 Task: Add Barlean's Fish Oil Softgels to the cart.
Action: Mouse moved to (243, 121)
Screenshot: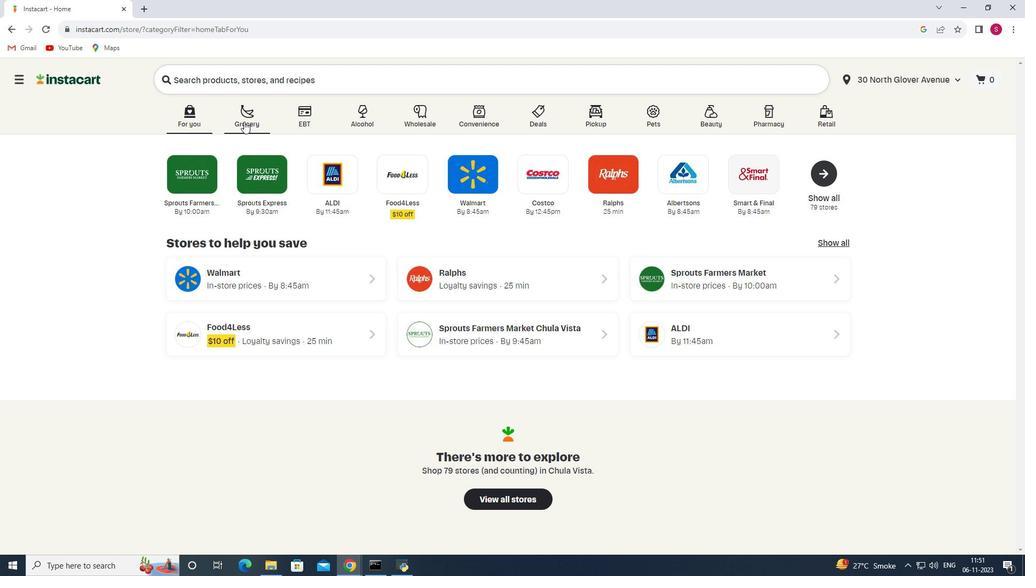 
Action: Mouse pressed left at (243, 121)
Screenshot: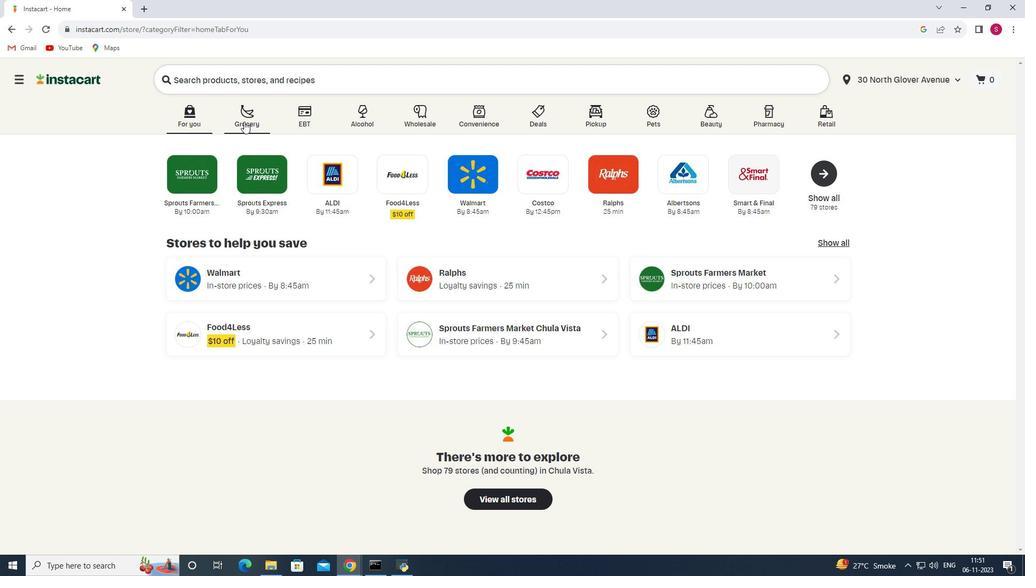 
Action: Mouse moved to (235, 308)
Screenshot: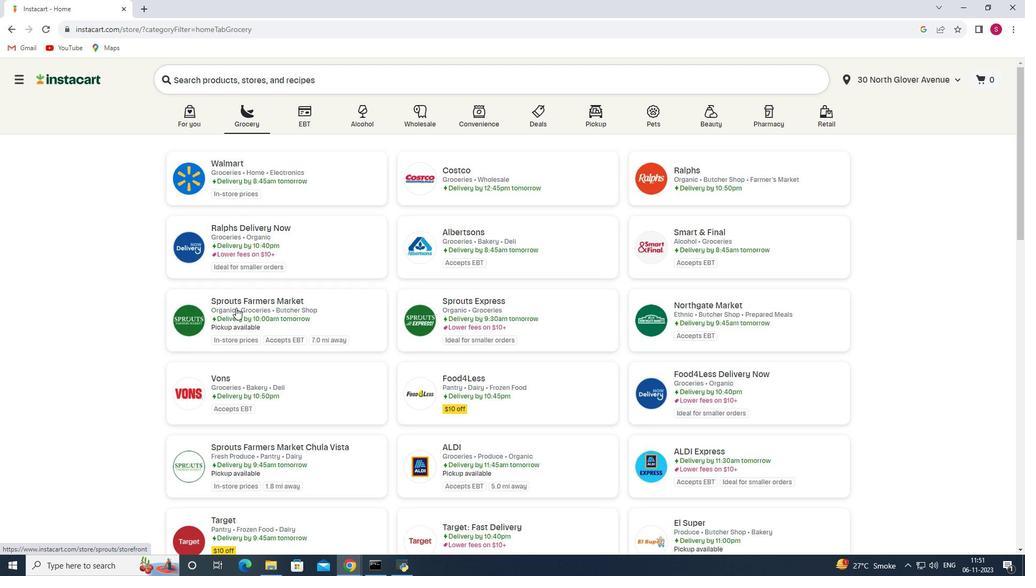 
Action: Mouse pressed left at (235, 308)
Screenshot: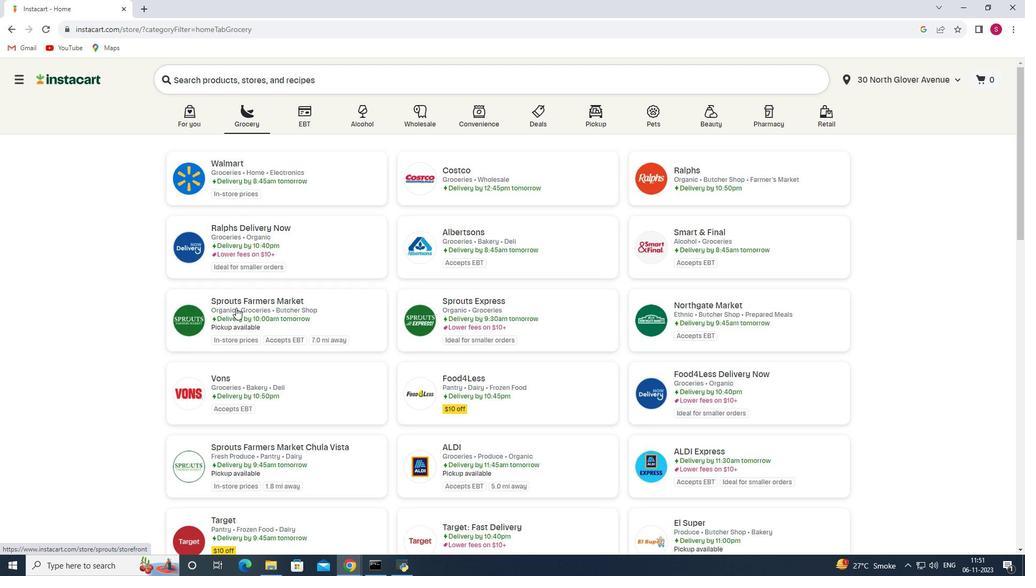 
Action: Mouse moved to (69, 379)
Screenshot: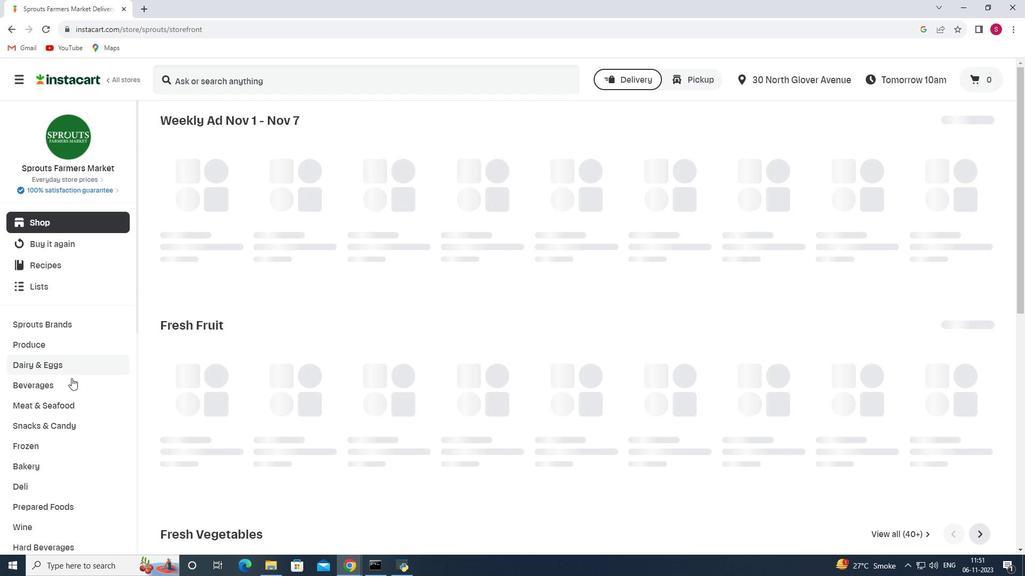 
Action: Mouse scrolled (69, 379) with delta (0, 0)
Screenshot: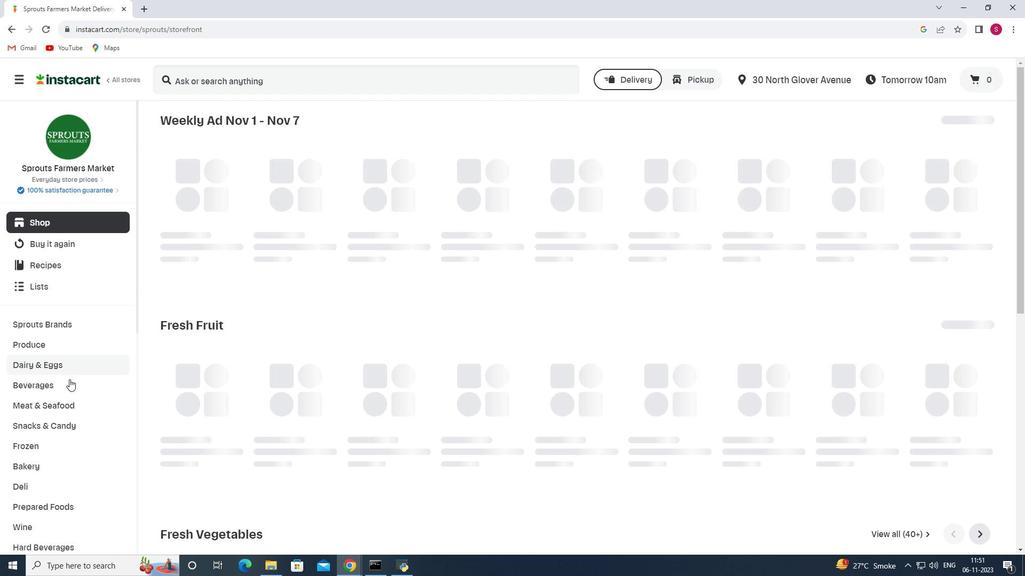 
Action: Mouse scrolled (69, 379) with delta (0, 0)
Screenshot: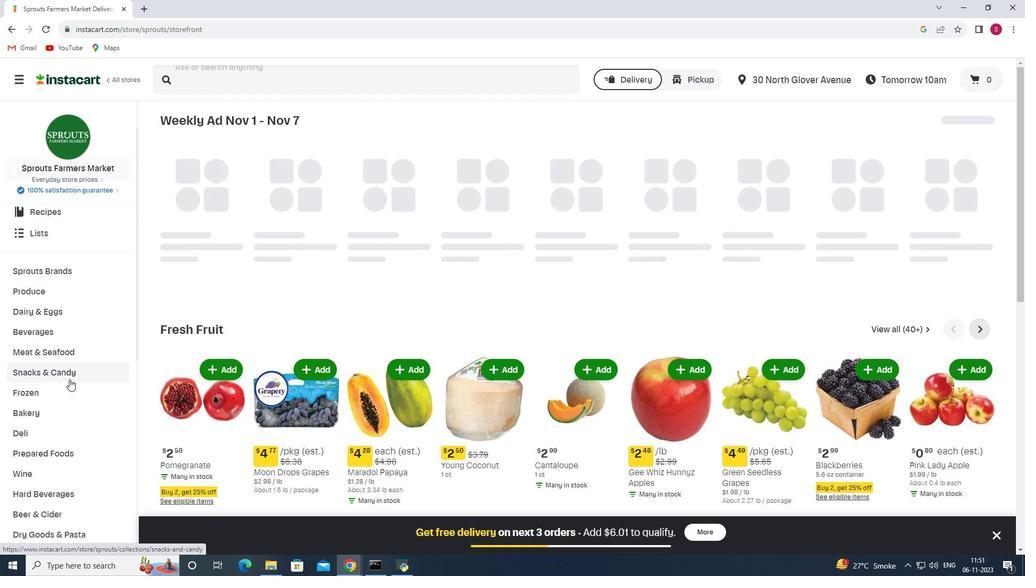 
Action: Mouse scrolled (69, 379) with delta (0, 0)
Screenshot: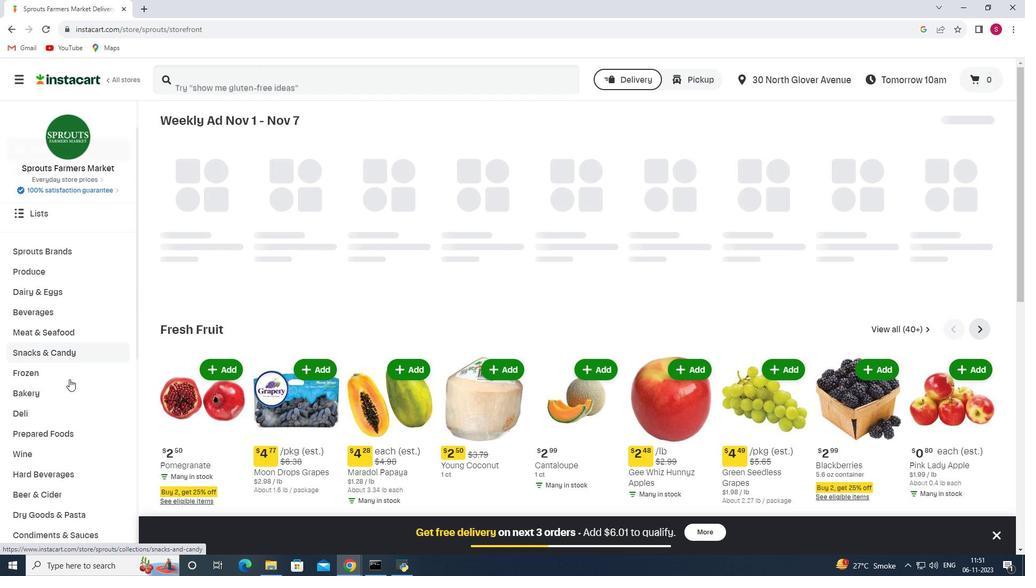 
Action: Mouse scrolled (69, 379) with delta (0, 0)
Screenshot: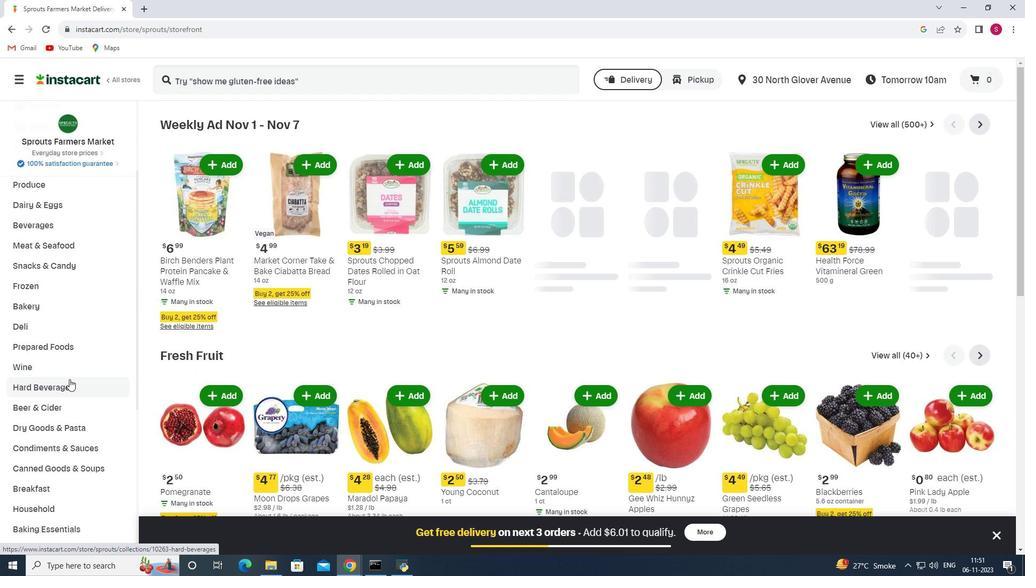 
Action: Mouse scrolled (69, 379) with delta (0, 0)
Screenshot: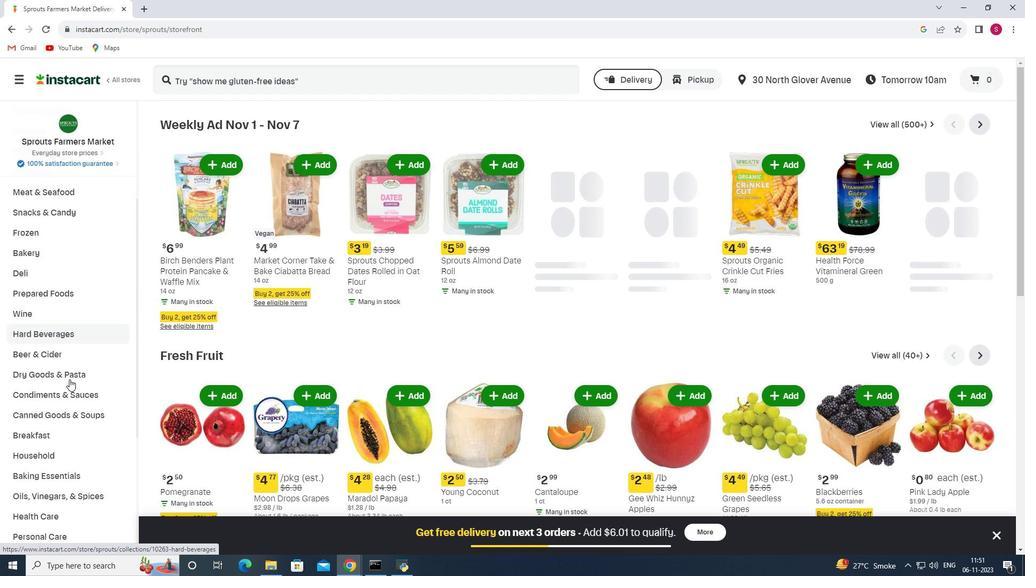 
Action: Mouse scrolled (69, 379) with delta (0, 0)
Screenshot: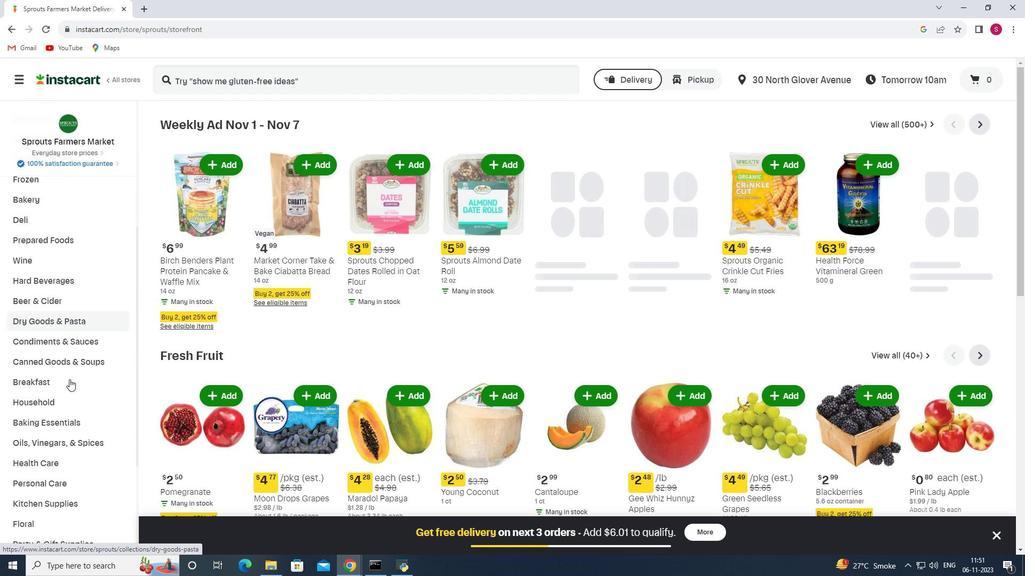 
Action: Mouse moved to (54, 403)
Screenshot: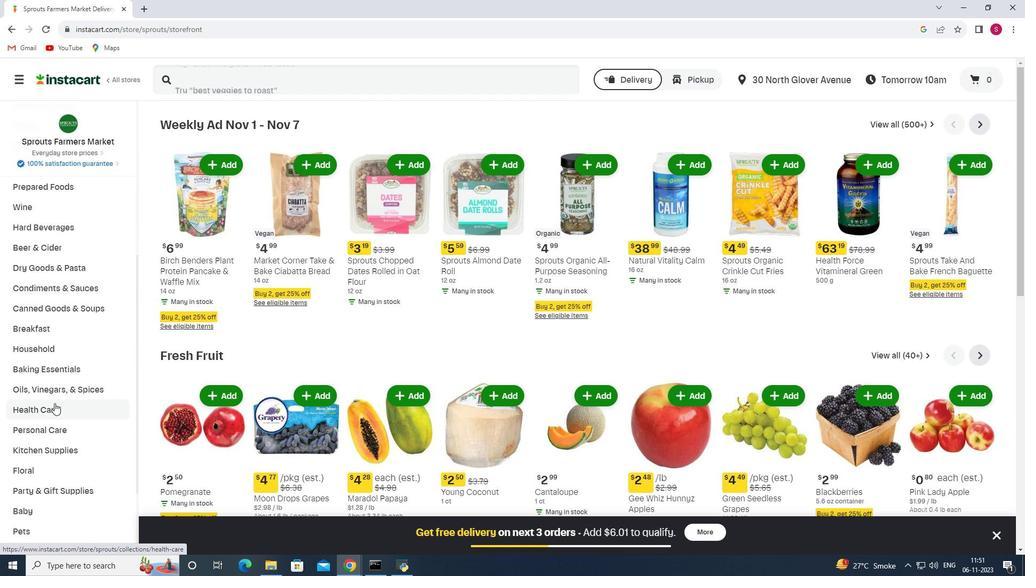 
Action: Mouse pressed left at (54, 403)
Screenshot: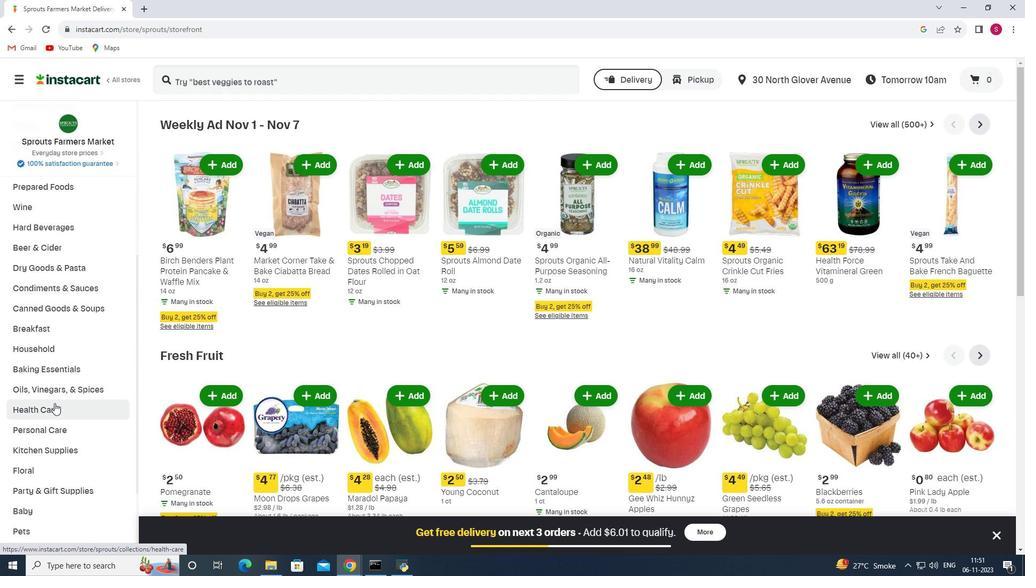 
Action: Mouse moved to (394, 147)
Screenshot: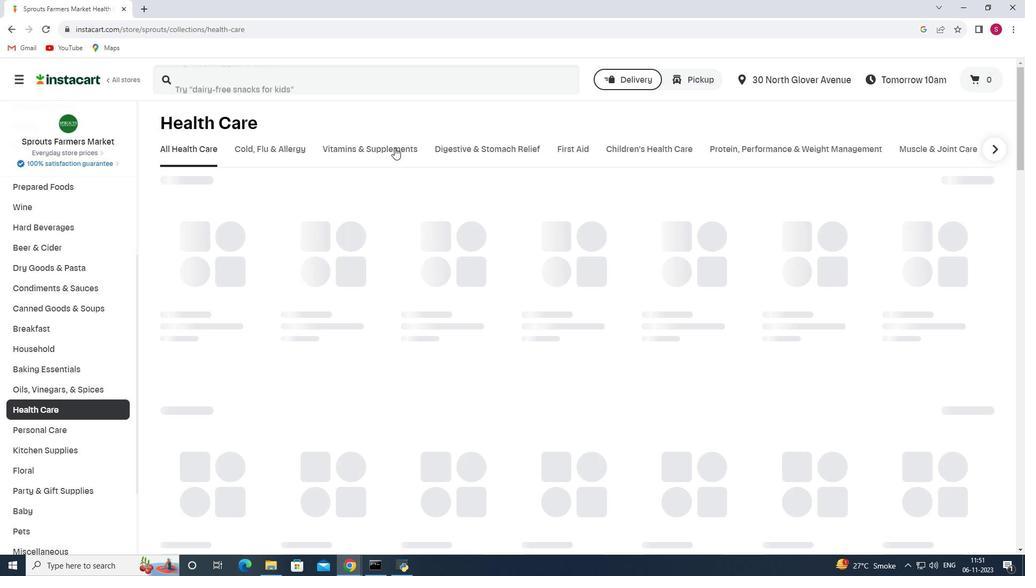 
Action: Mouse pressed left at (394, 147)
Screenshot: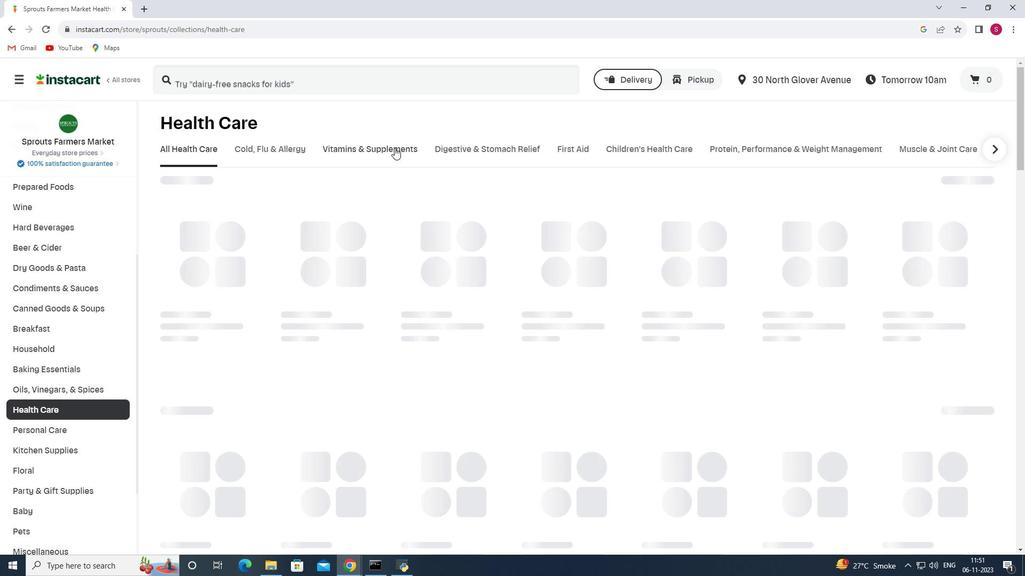
Action: Mouse moved to (723, 189)
Screenshot: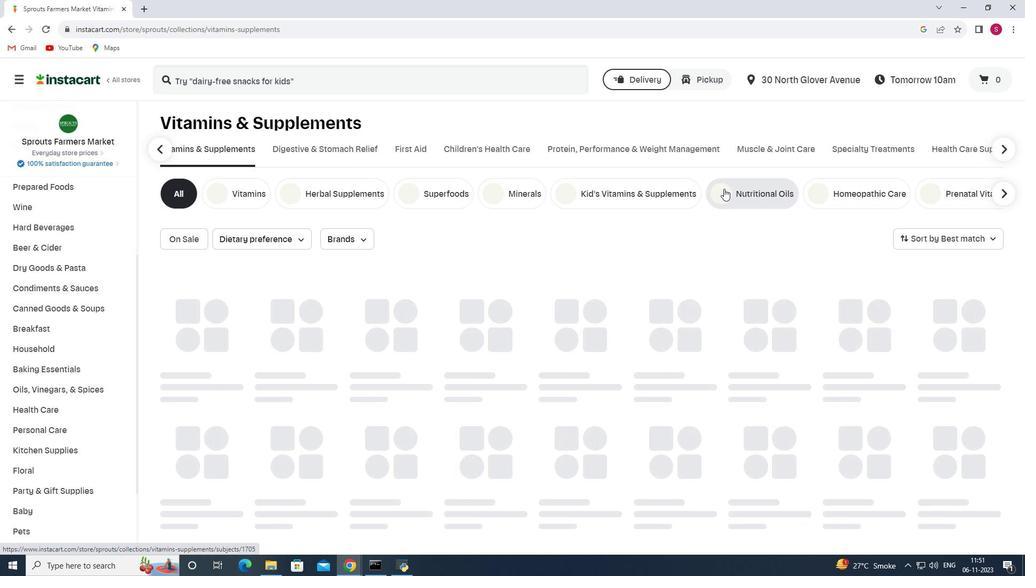 
Action: Mouse pressed left at (723, 189)
Screenshot: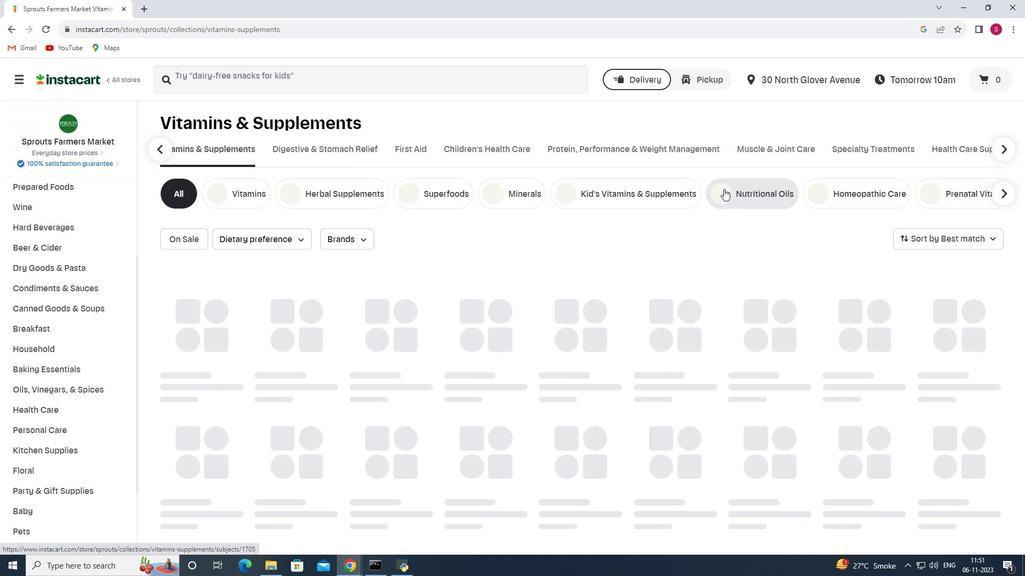 
Action: Mouse moved to (292, 75)
Screenshot: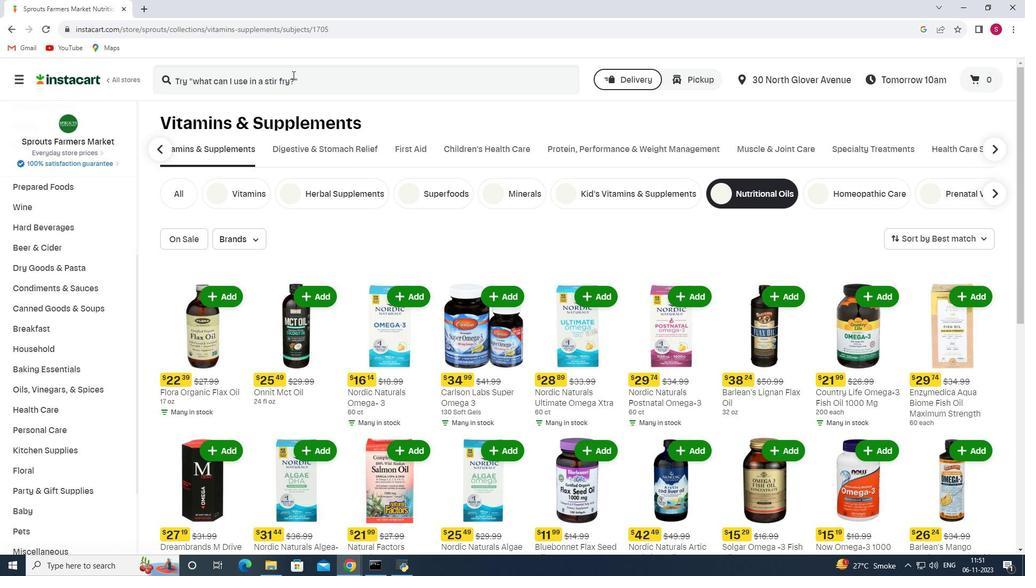 
Action: Mouse pressed left at (292, 75)
Screenshot: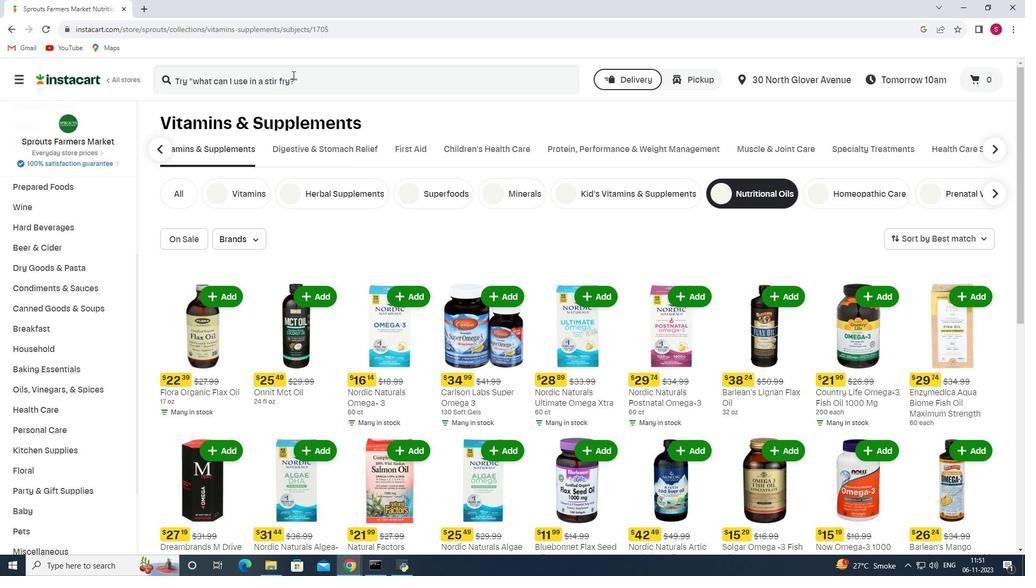 
Action: Key pressed <Key.shift>Barlean's<Key.space><Key.shift>Fish<Key.space><Key.shift>Oil<Key.space><Key.shift>Softgels<Key.enter>
Screenshot: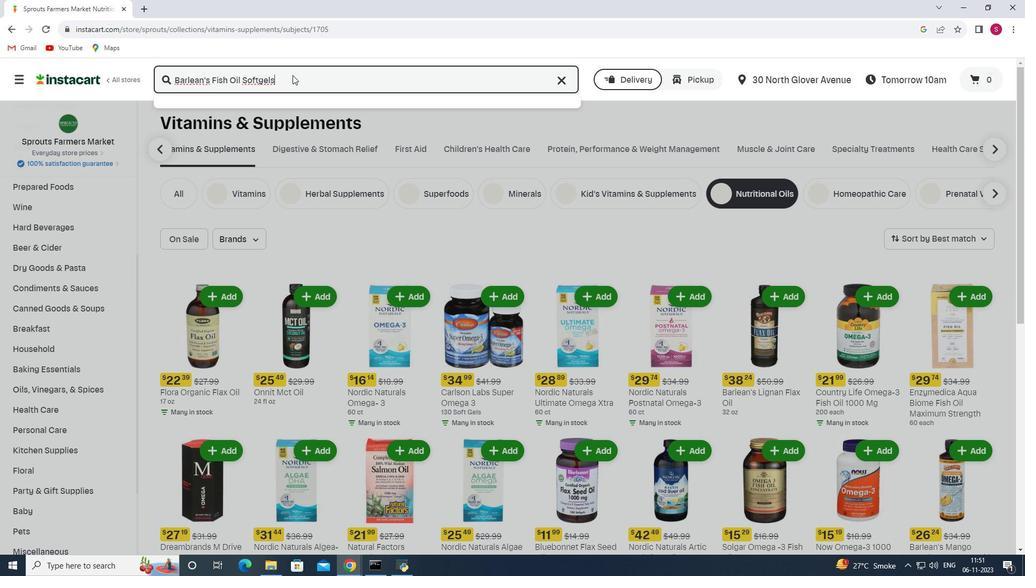
Action: Mouse moved to (289, 161)
Screenshot: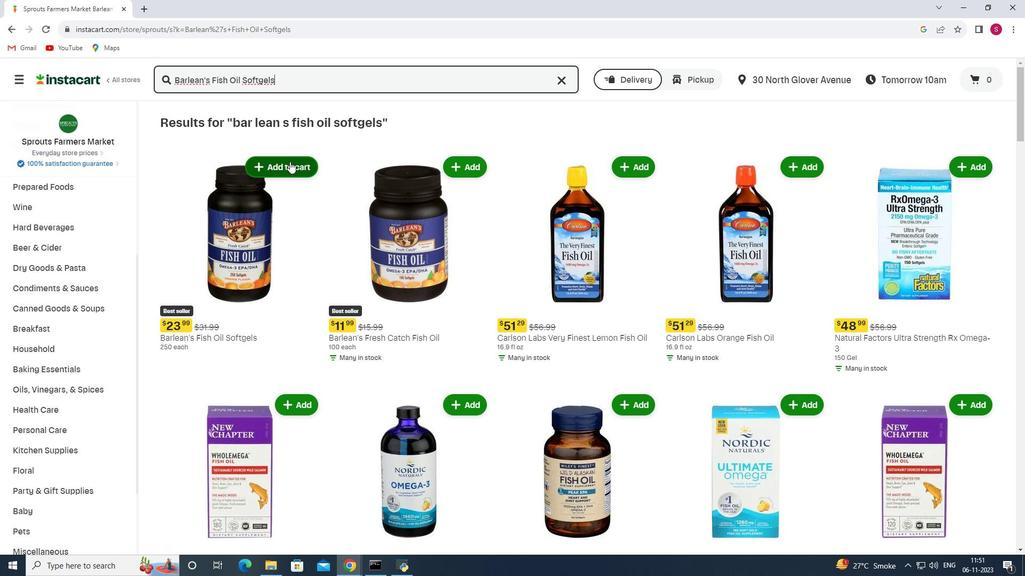 
Action: Mouse pressed left at (289, 161)
Screenshot: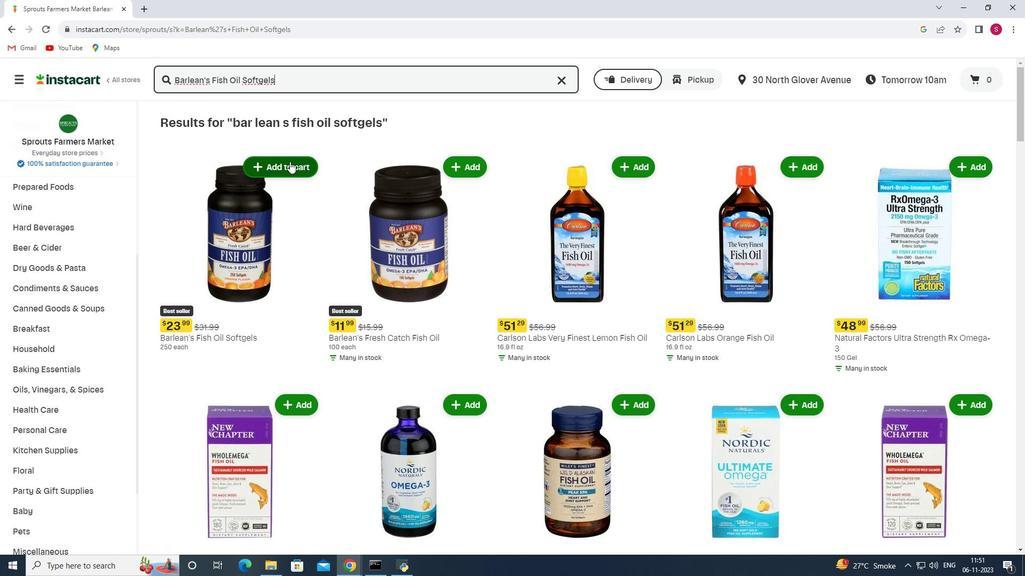 
